 Task: Create a rule when I am mentioned in a comment on a card by anyone.
Action: Mouse moved to (1182, 90)
Screenshot: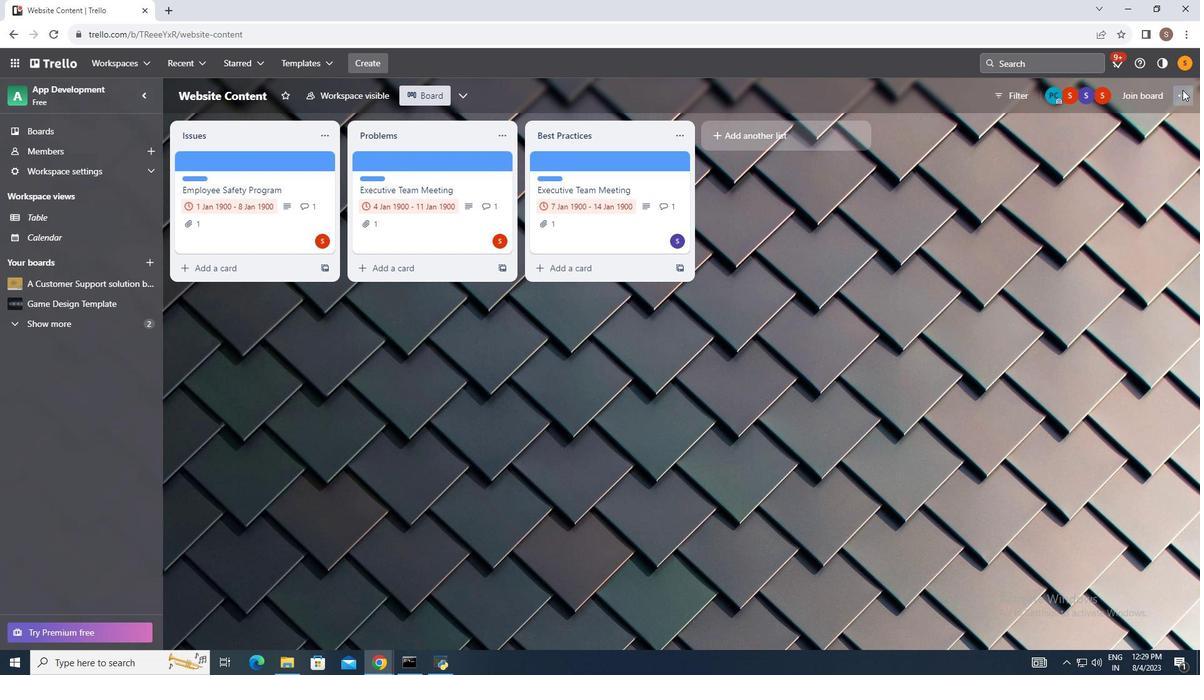 
Action: Mouse pressed left at (1182, 90)
Screenshot: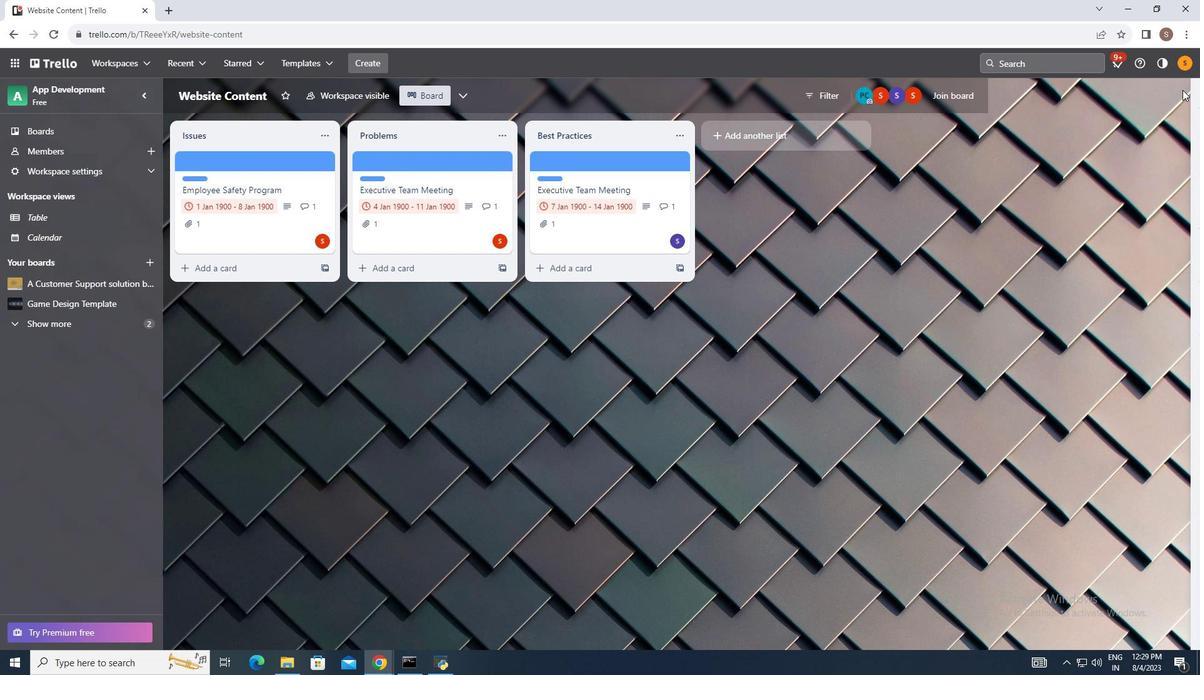 
Action: Mouse moved to (1080, 249)
Screenshot: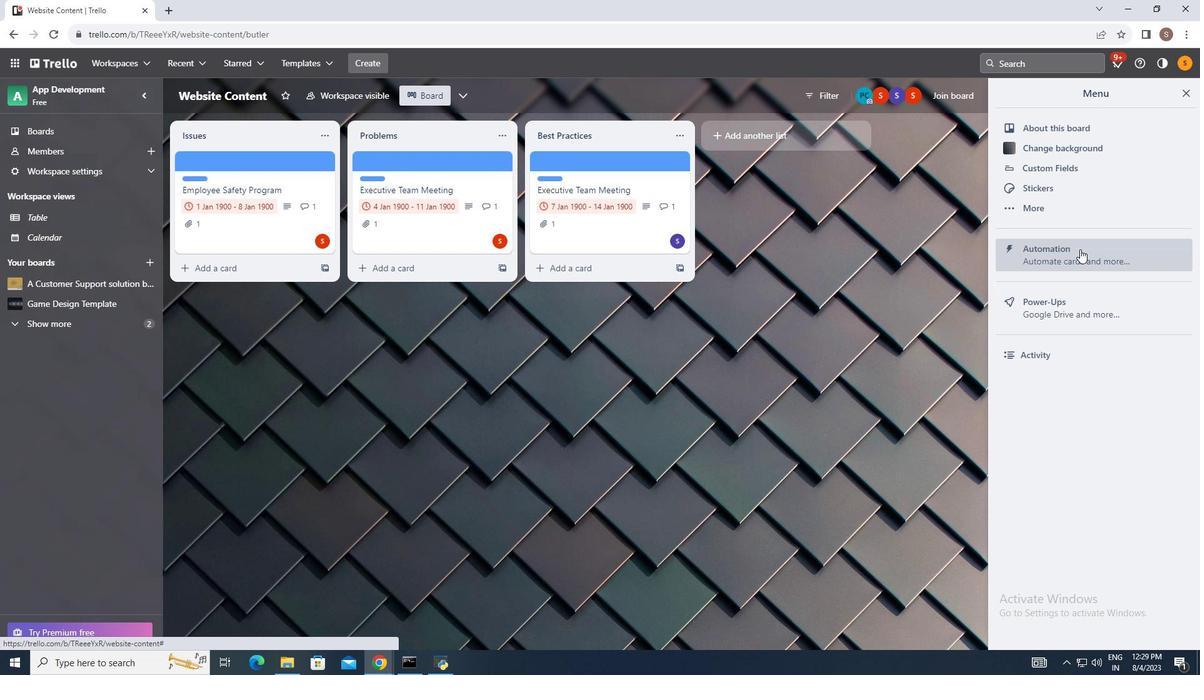 
Action: Mouse pressed left at (1080, 249)
Screenshot: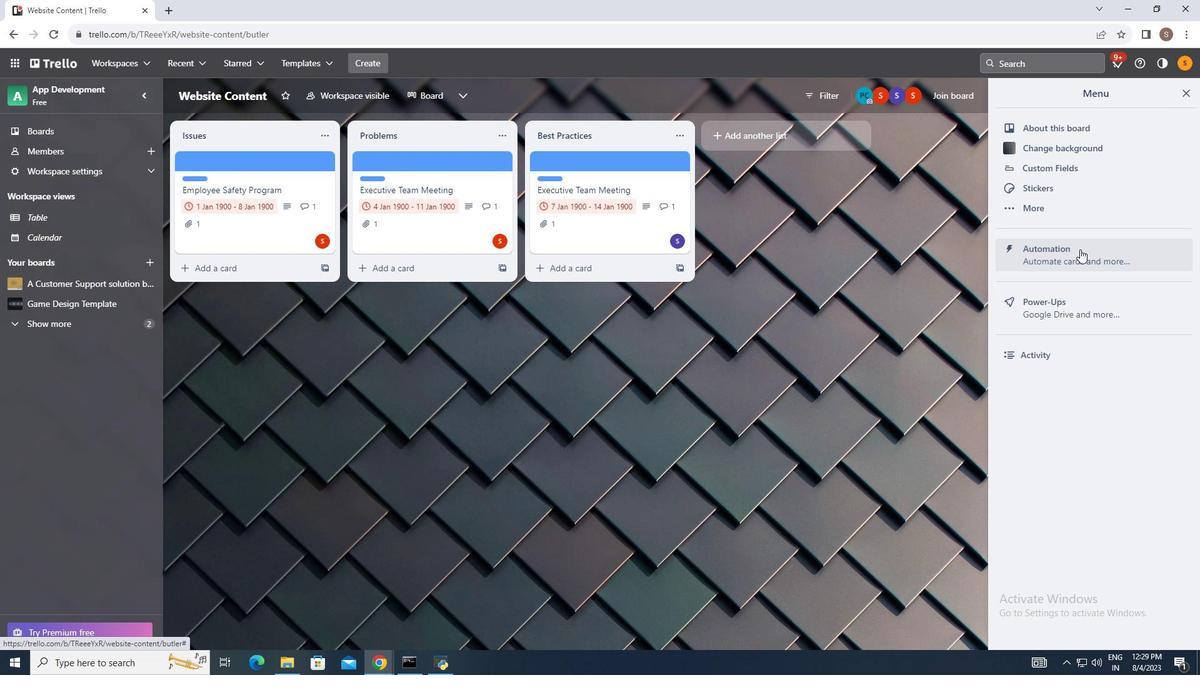 
Action: Mouse moved to (219, 205)
Screenshot: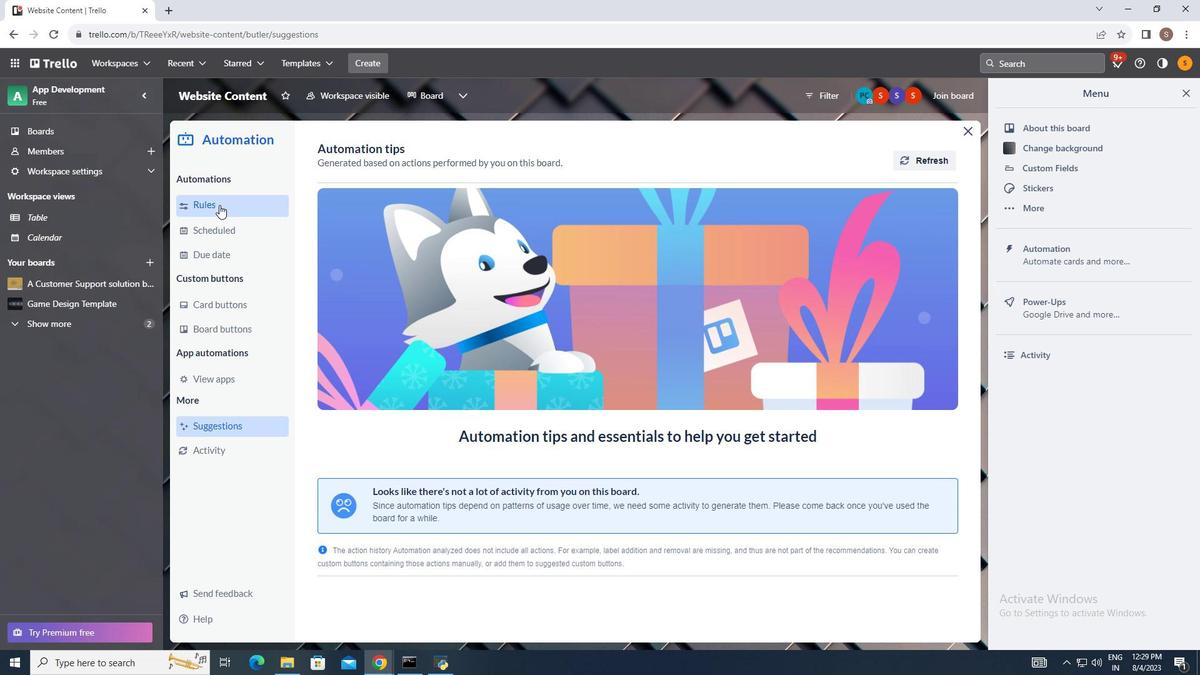 
Action: Mouse pressed left at (219, 205)
Screenshot: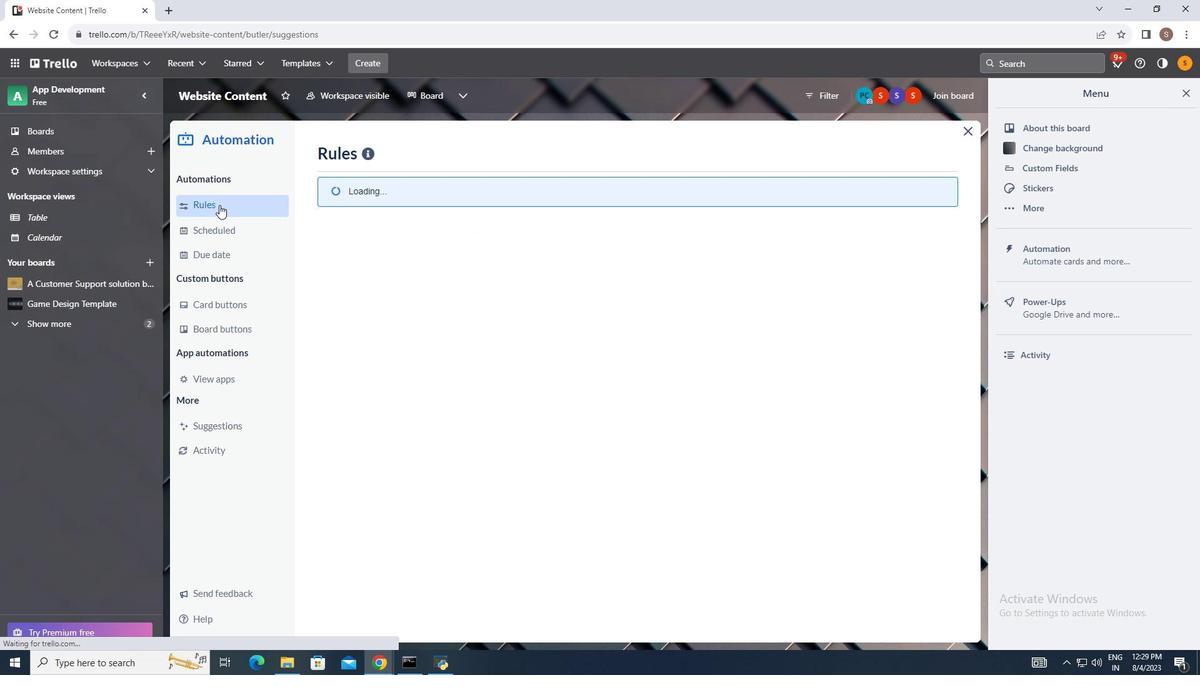
Action: Mouse moved to (836, 156)
Screenshot: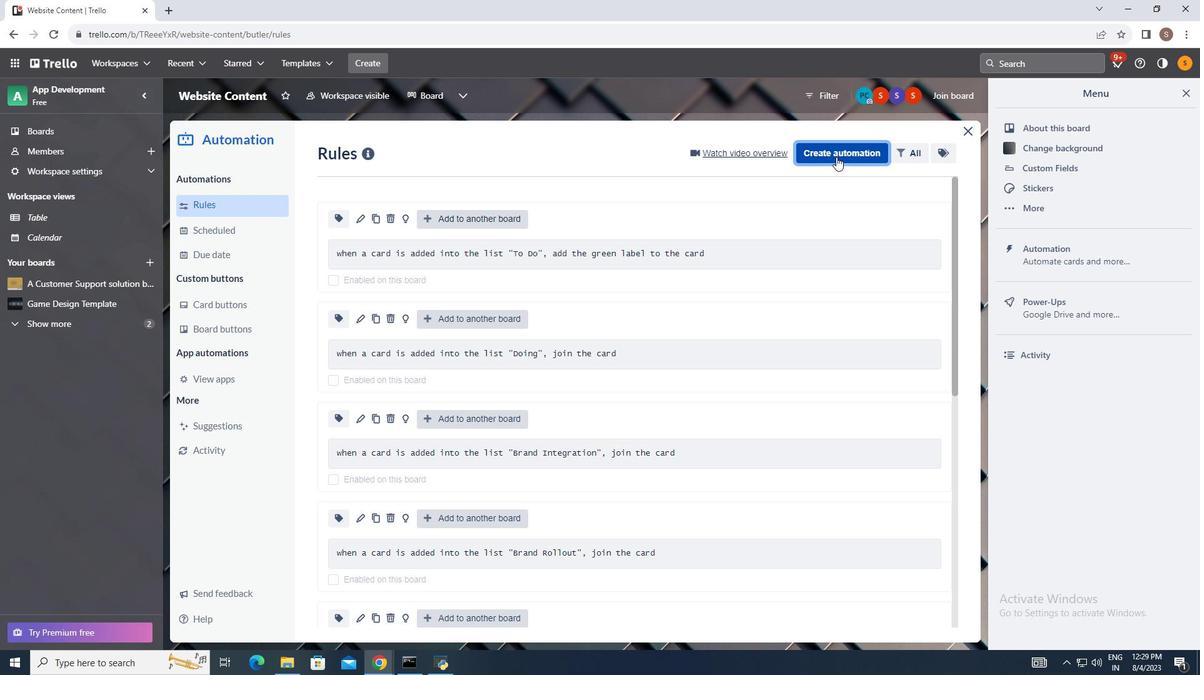 
Action: Mouse pressed left at (836, 156)
Screenshot: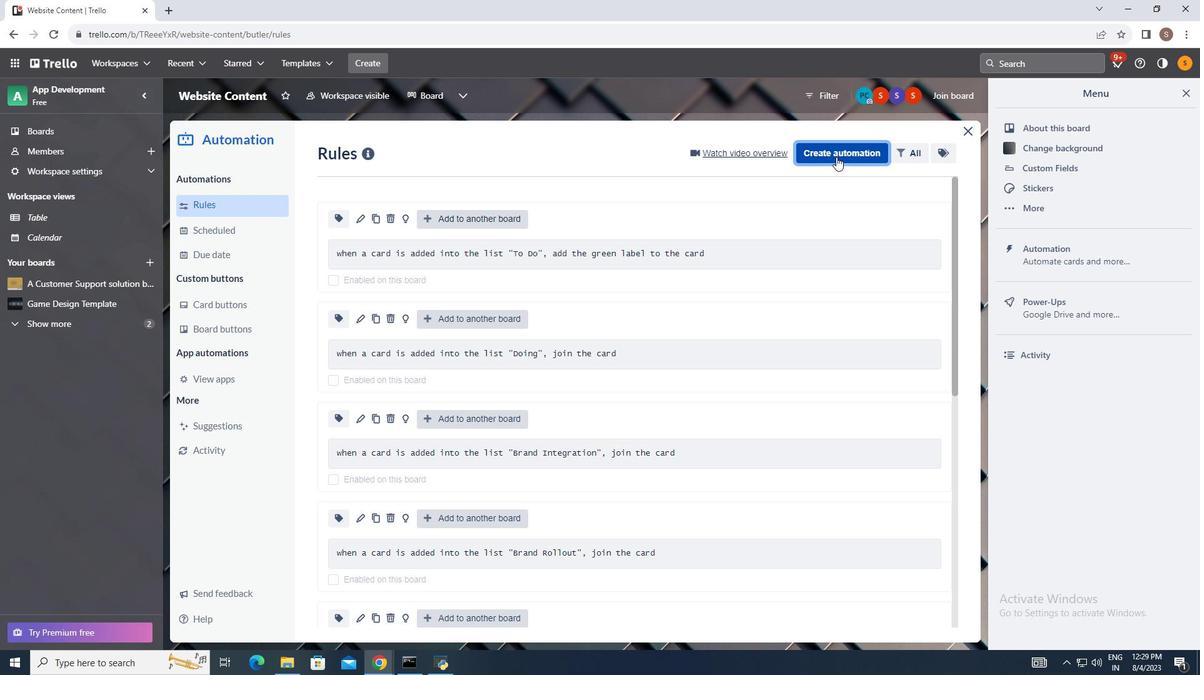 
Action: Mouse moved to (647, 275)
Screenshot: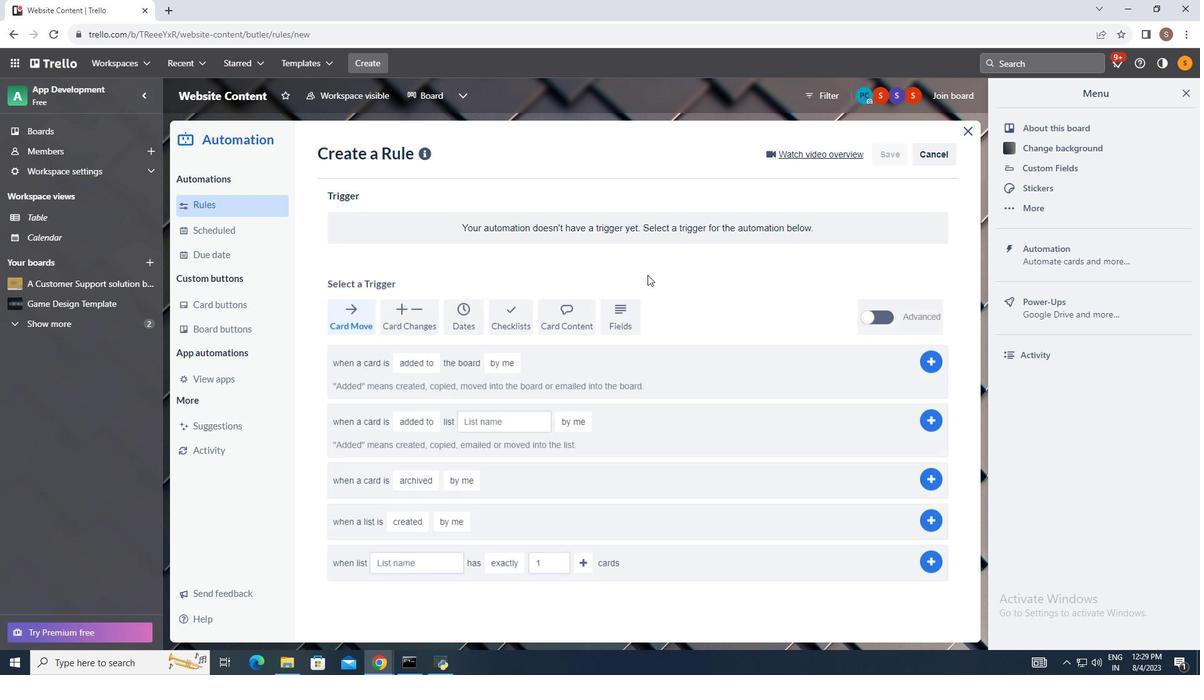 
Action: Mouse pressed left at (647, 275)
Screenshot: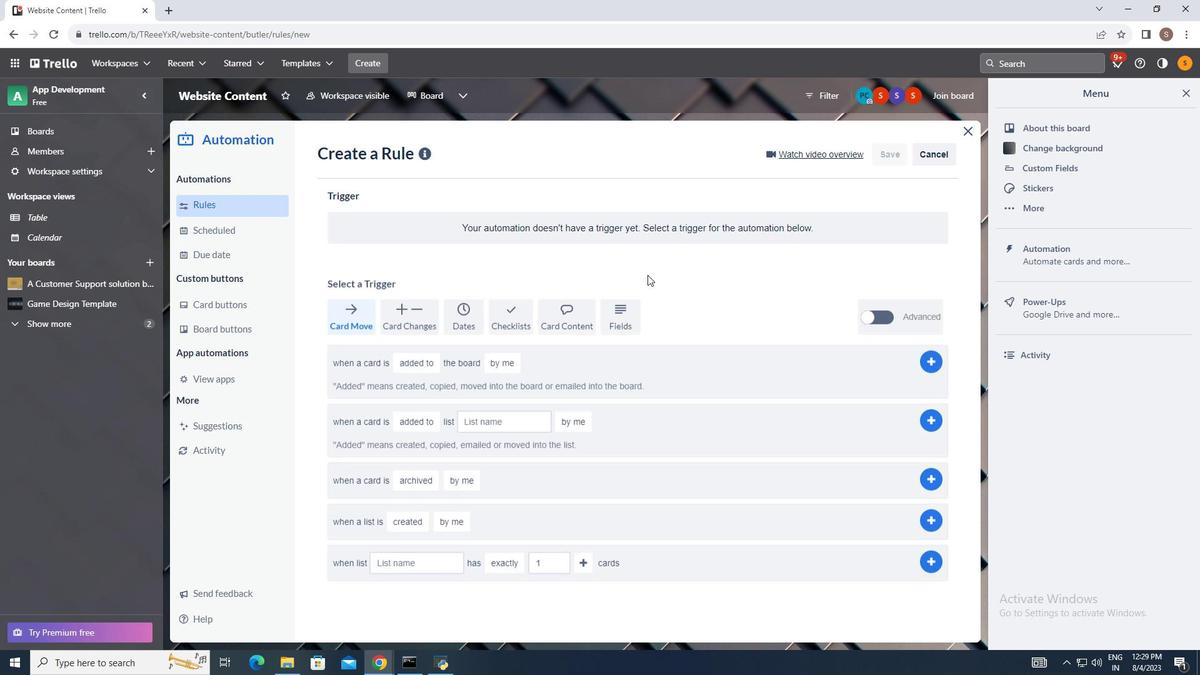 
Action: Mouse moved to (568, 316)
Screenshot: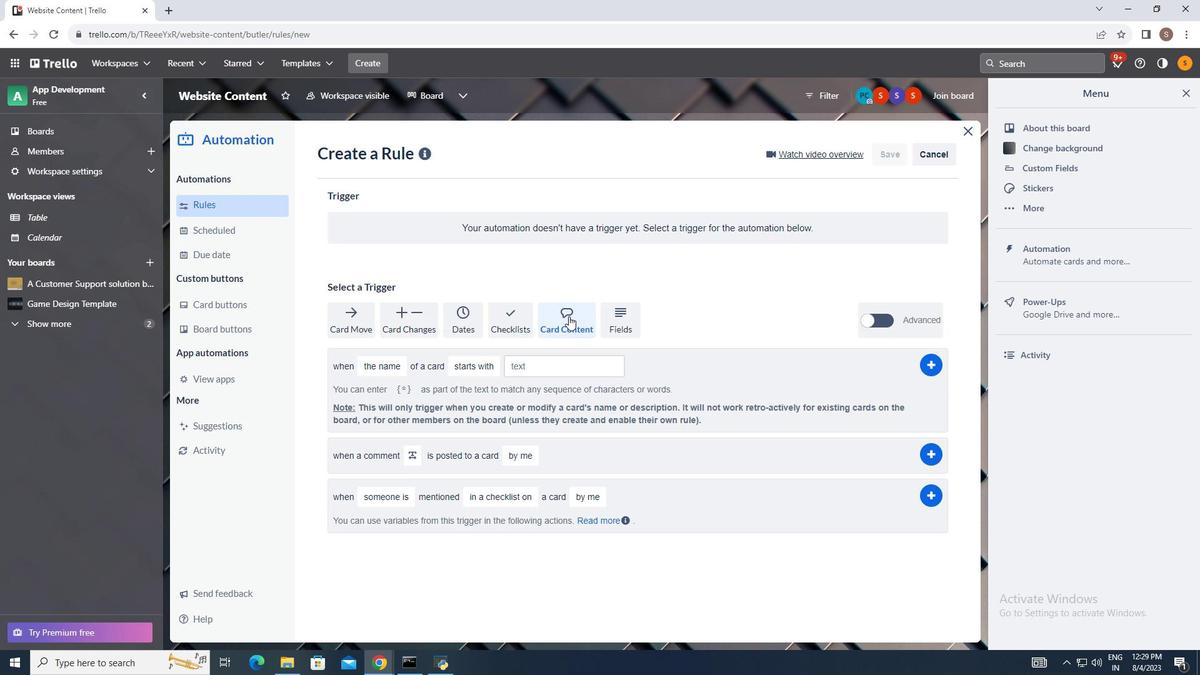 
Action: Mouse pressed left at (568, 316)
Screenshot: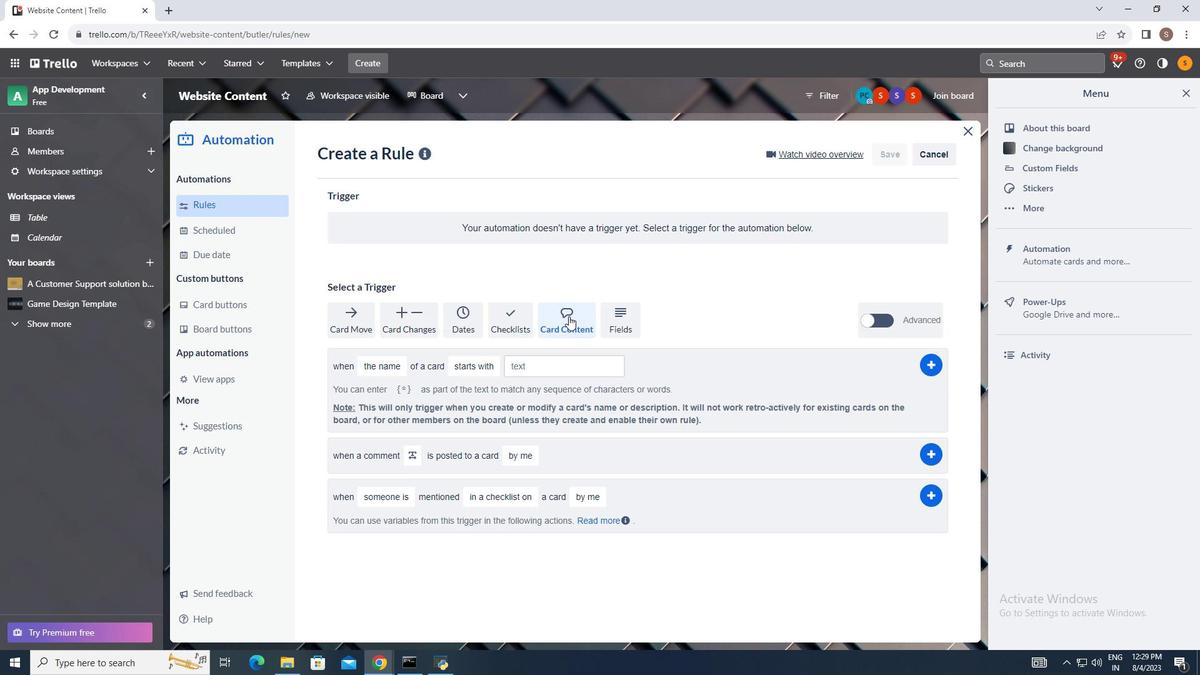 
Action: Mouse moved to (385, 496)
Screenshot: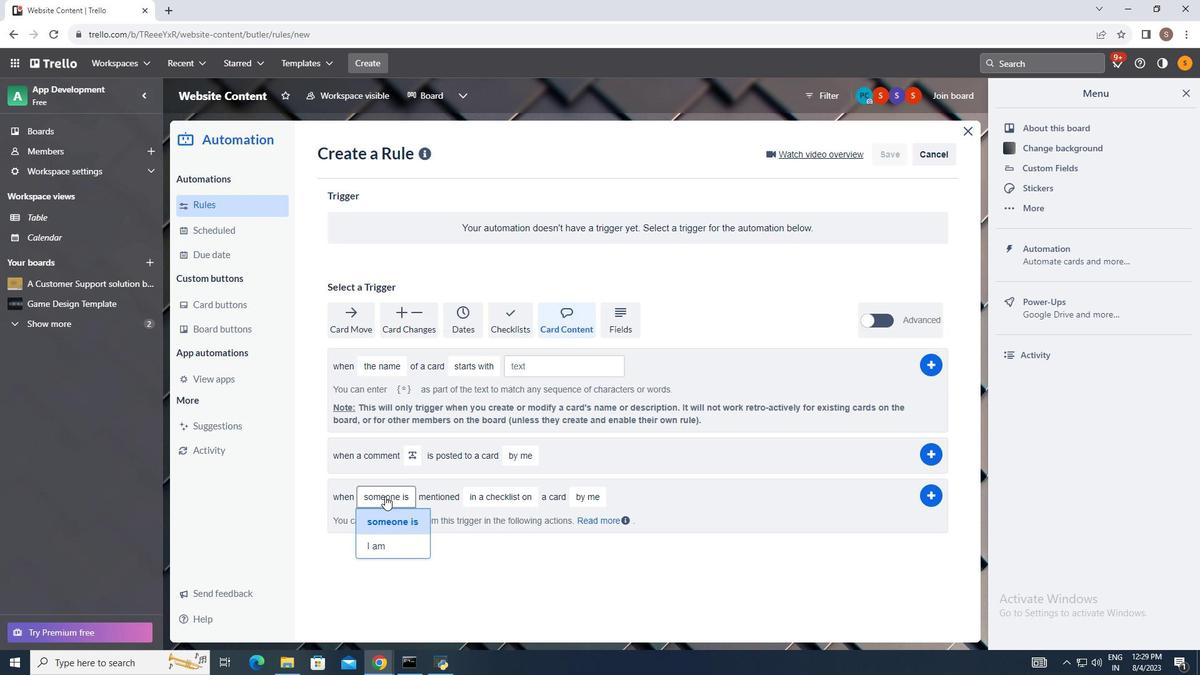 
Action: Mouse pressed left at (385, 496)
Screenshot: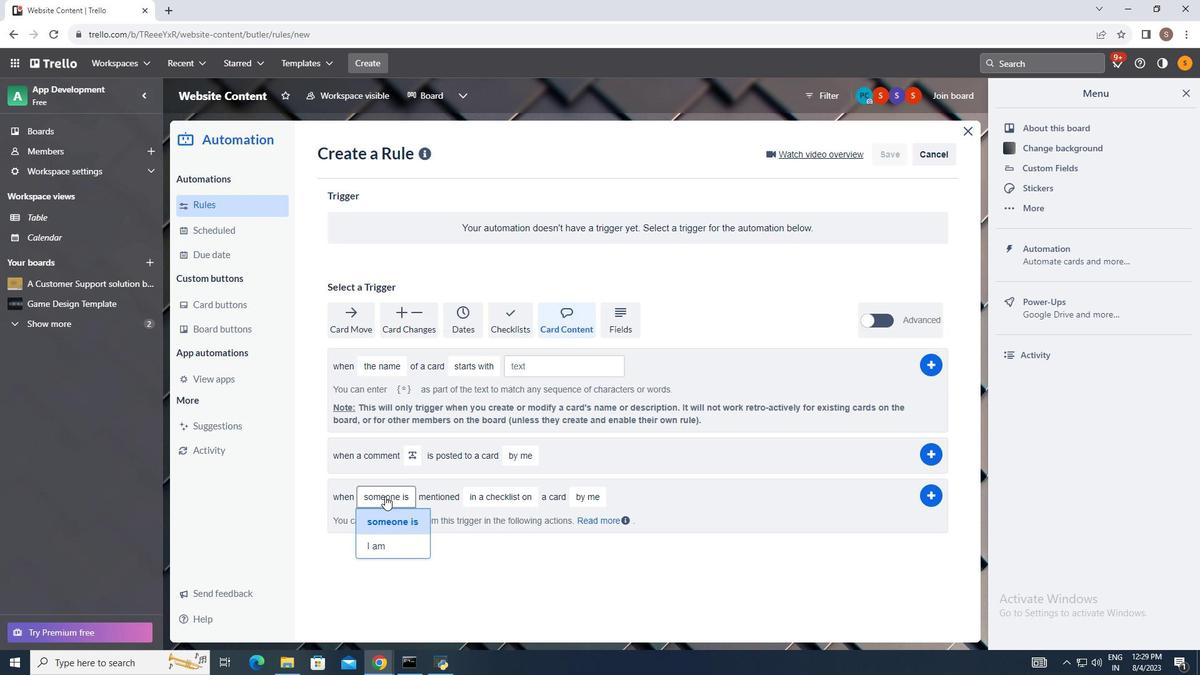 
Action: Mouse moved to (387, 545)
Screenshot: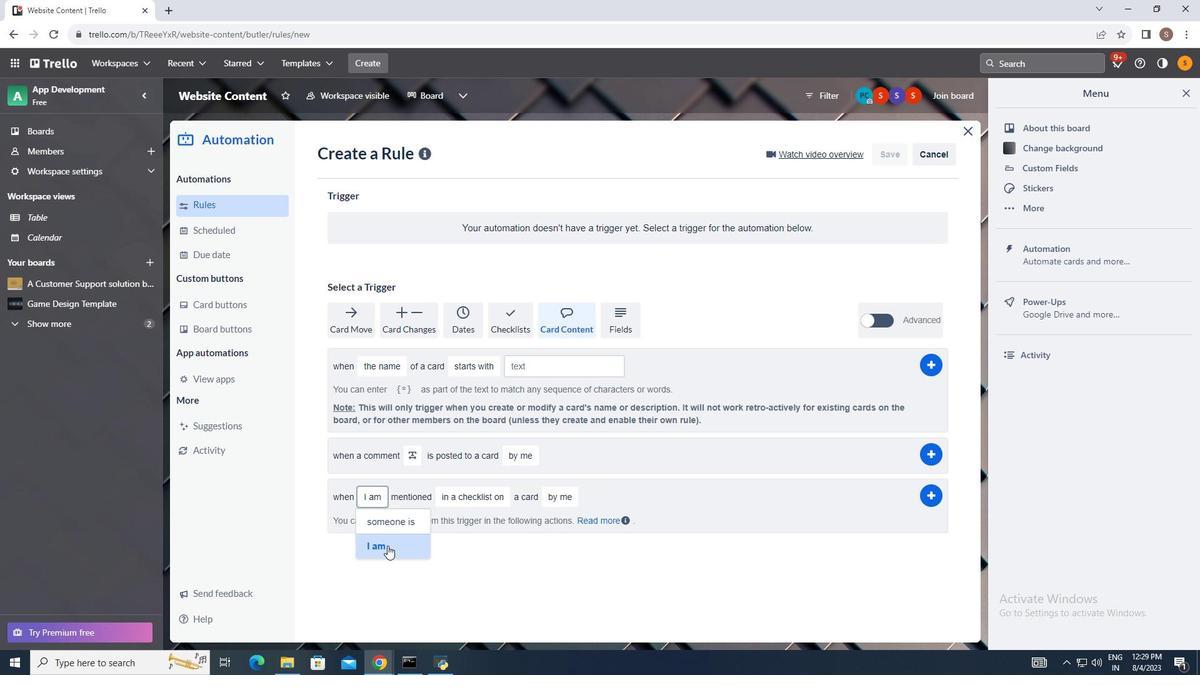 
Action: Mouse pressed left at (387, 545)
Screenshot: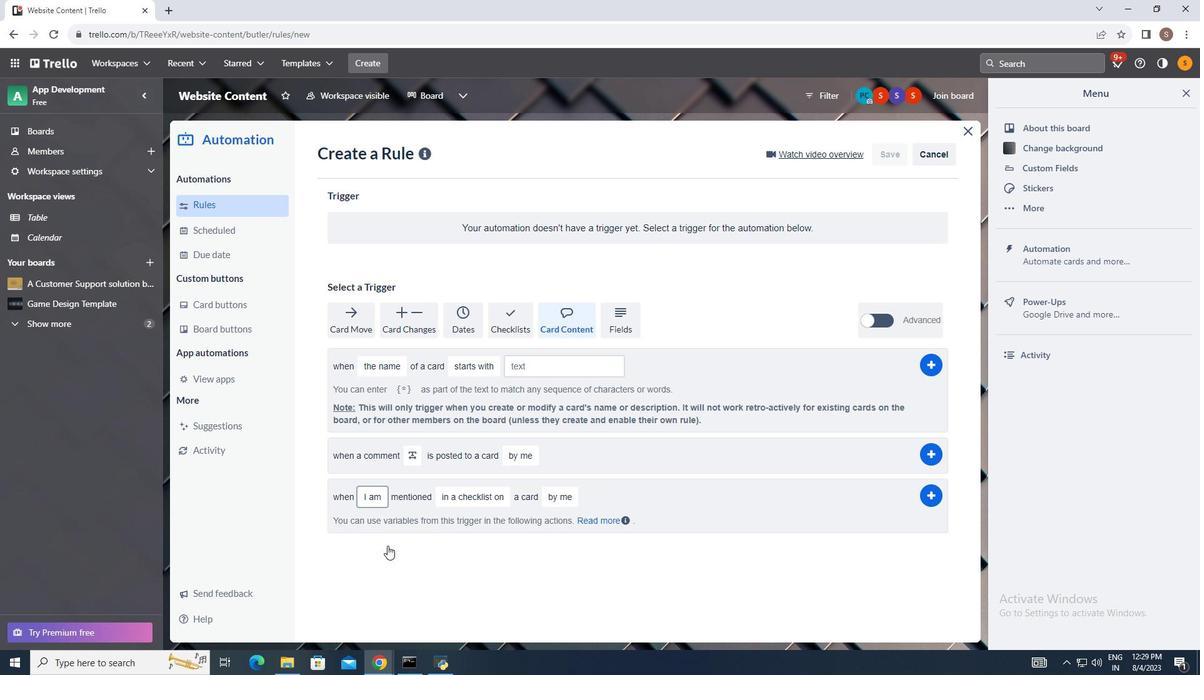 
Action: Mouse moved to (460, 498)
Screenshot: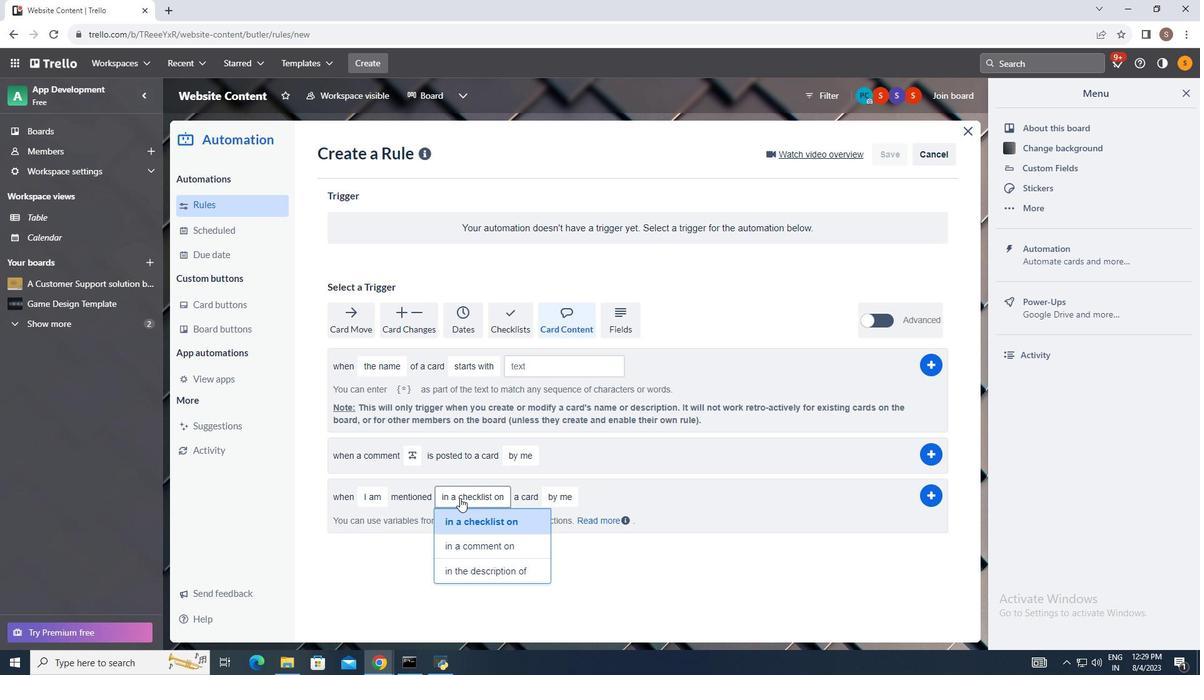 
Action: Mouse pressed left at (460, 498)
Screenshot: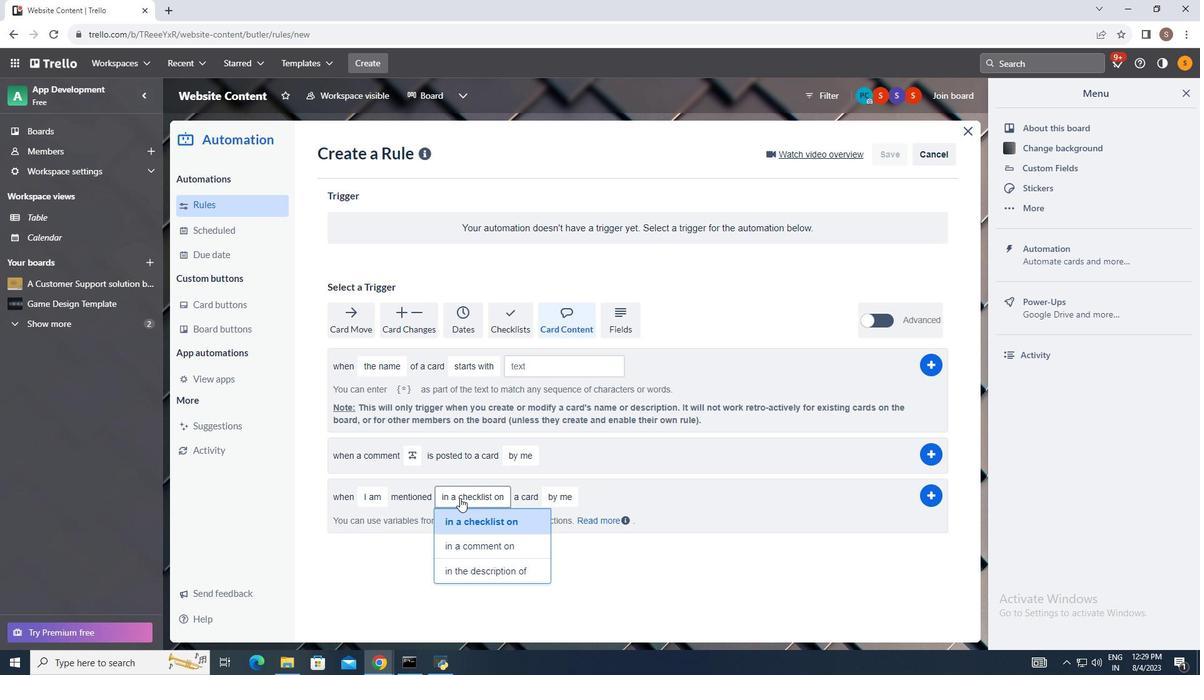 
Action: Mouse moved to (491, 546)
Screenshot: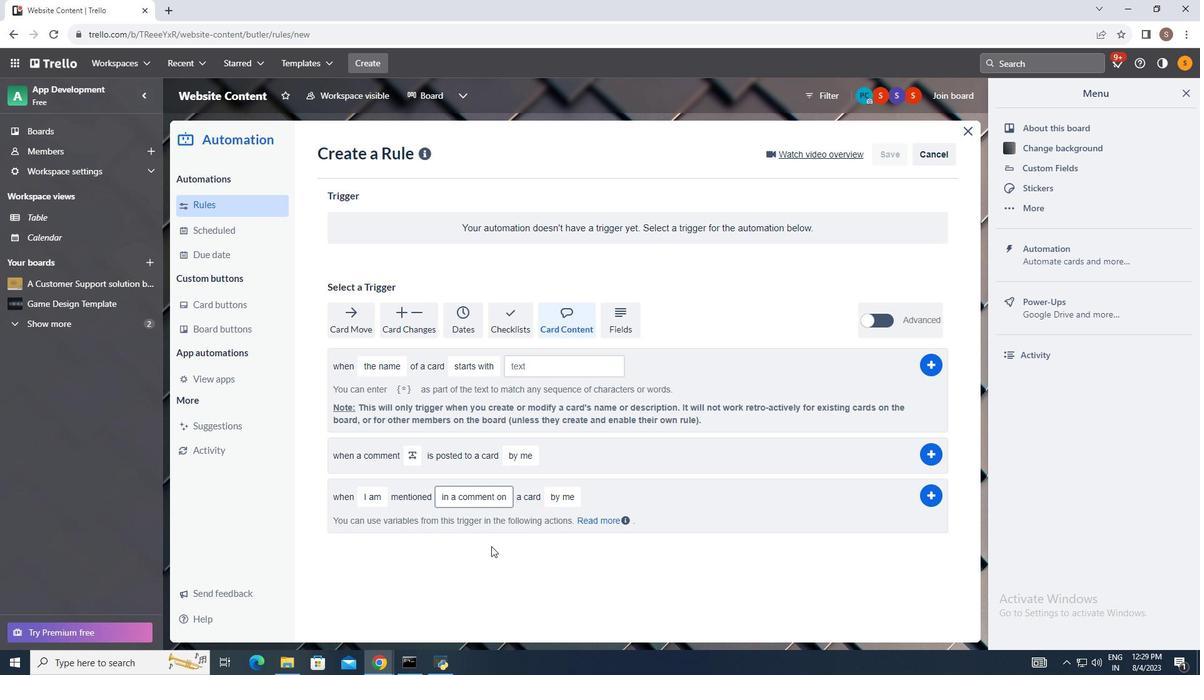 
Action: Mouse pressed left at (491, 546)
Screenshot: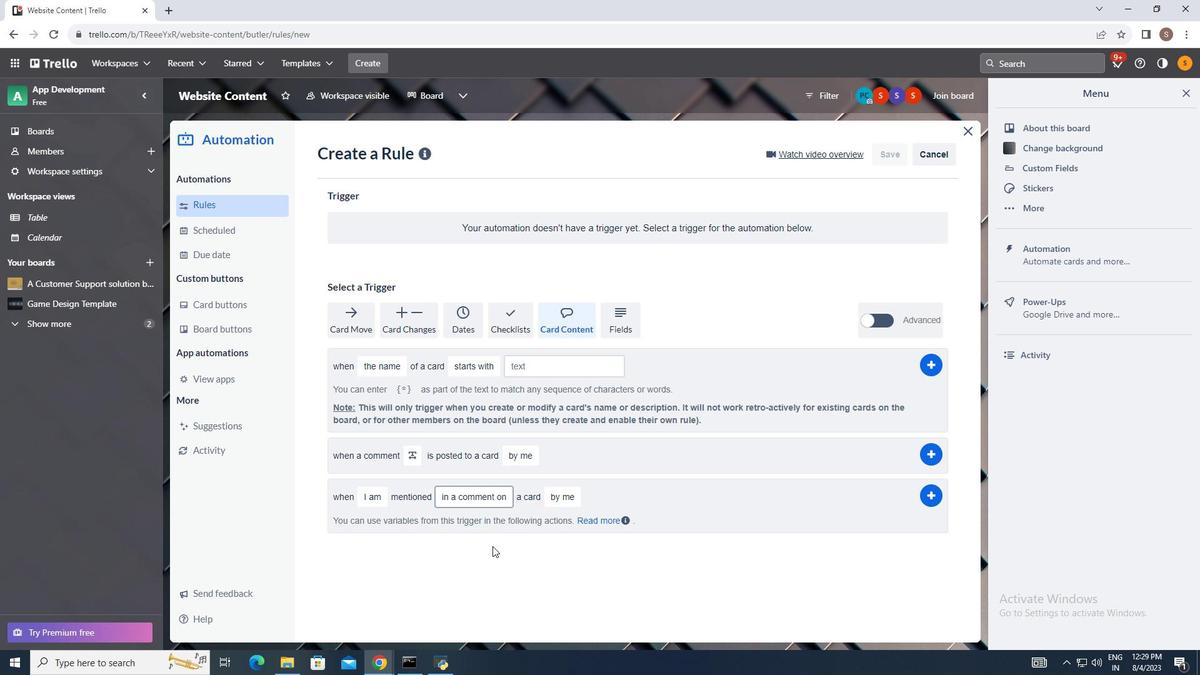 
Action: Mouse moved to (568, 492)
Screenshot: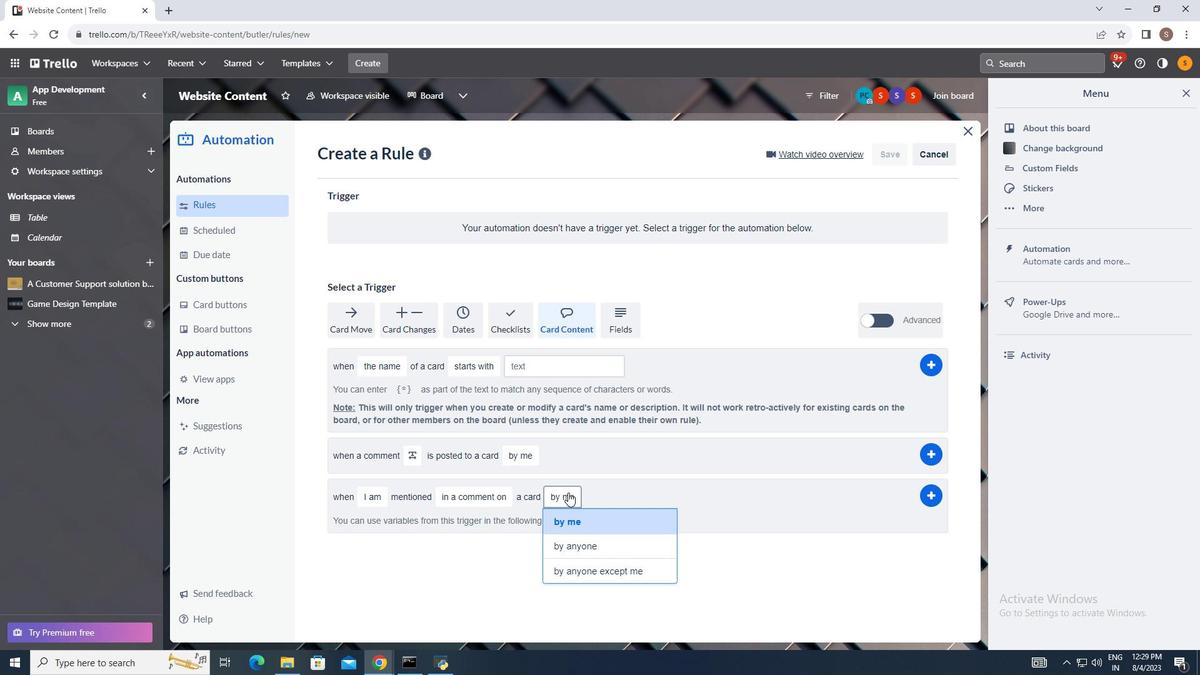 
Action: Mouse pressed left at (568, 492)
Screenshot: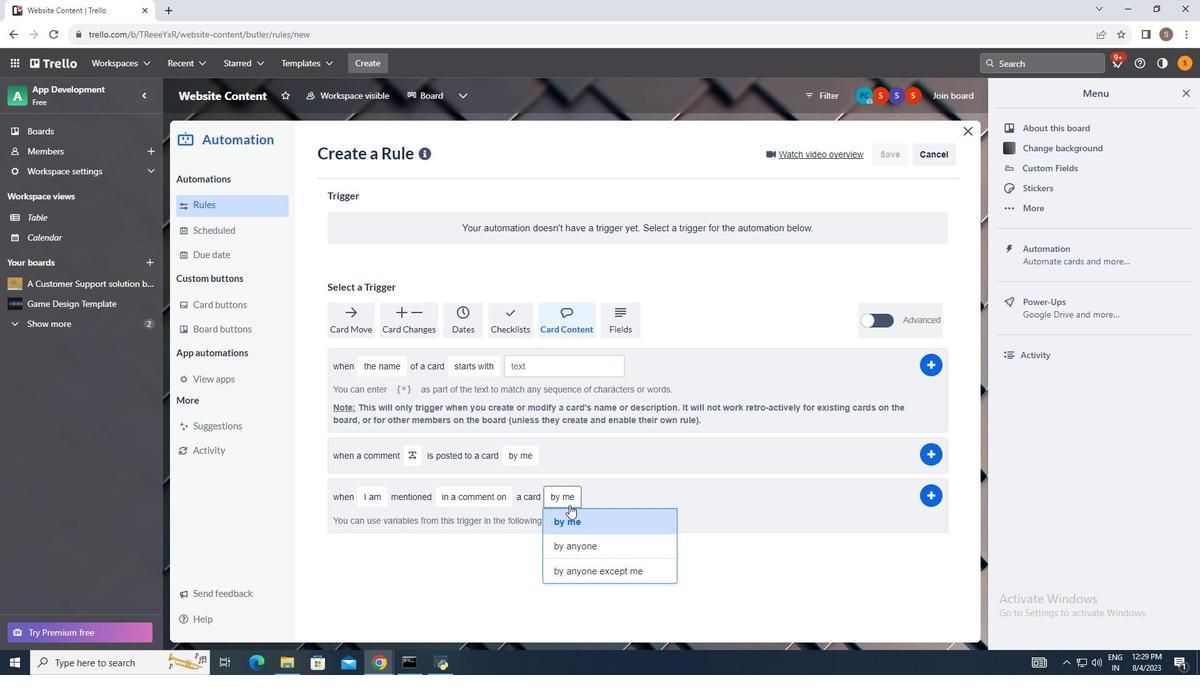 
Action: Mouse moved to (570, 547)
Screenshot: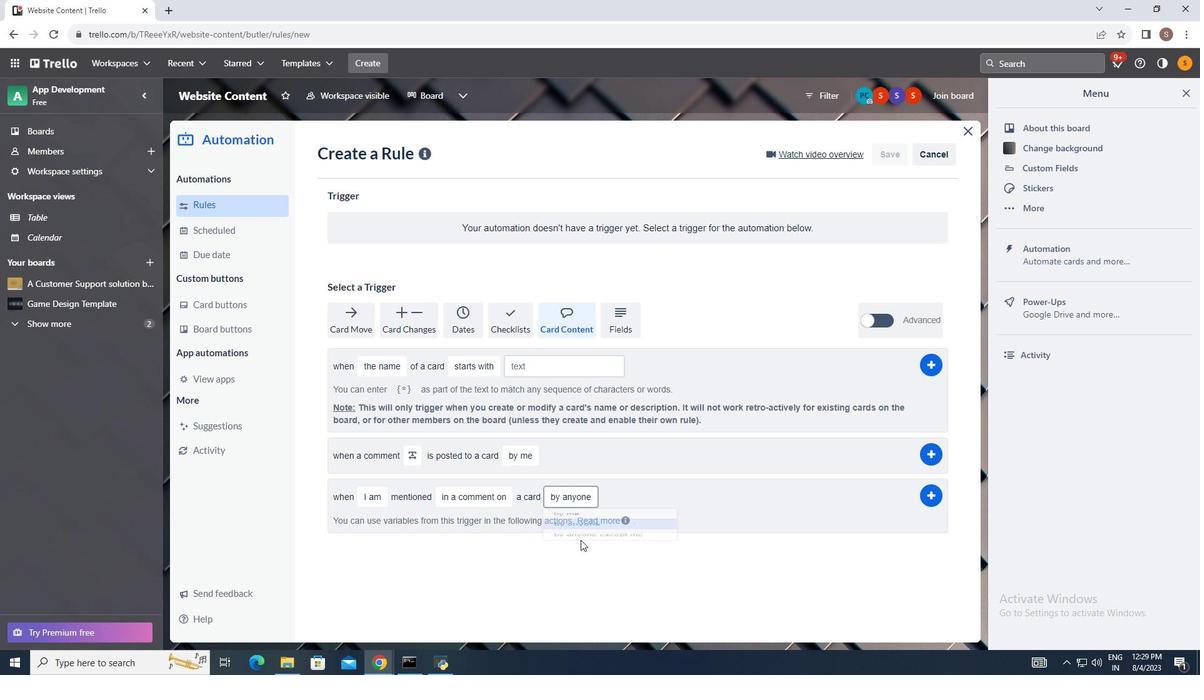 
Action: Mouse pressed left at (570, 547)
Screenshot: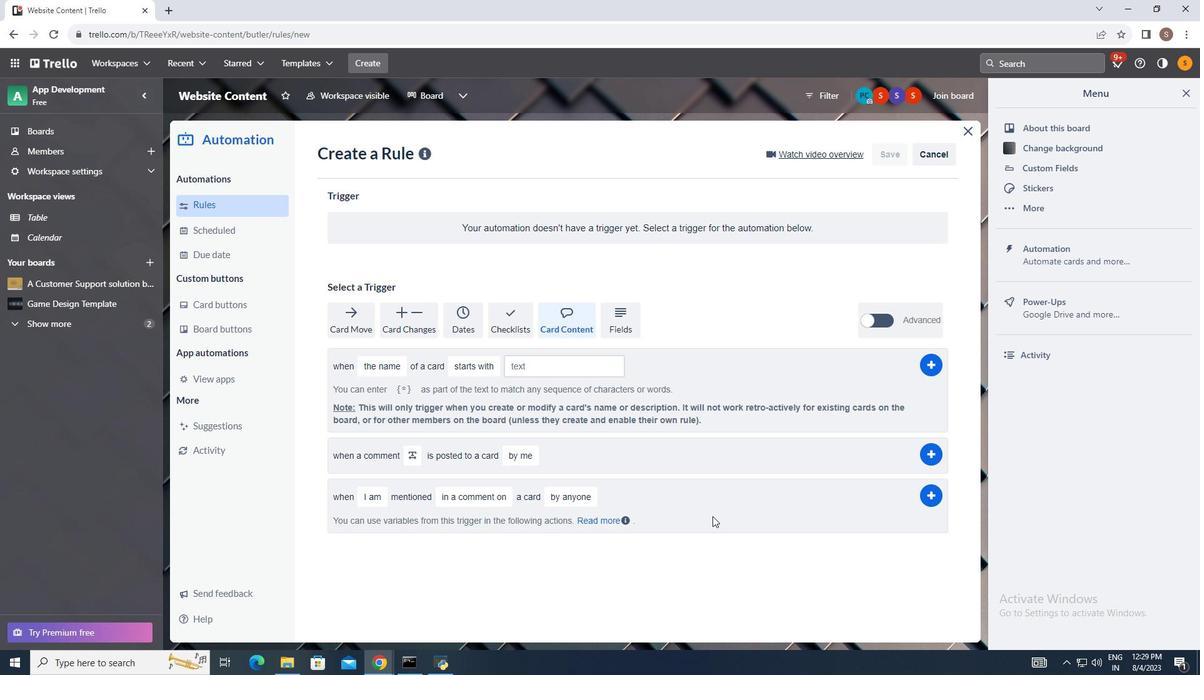 
Action: Mouse moved to (936, 500)
Screenshot: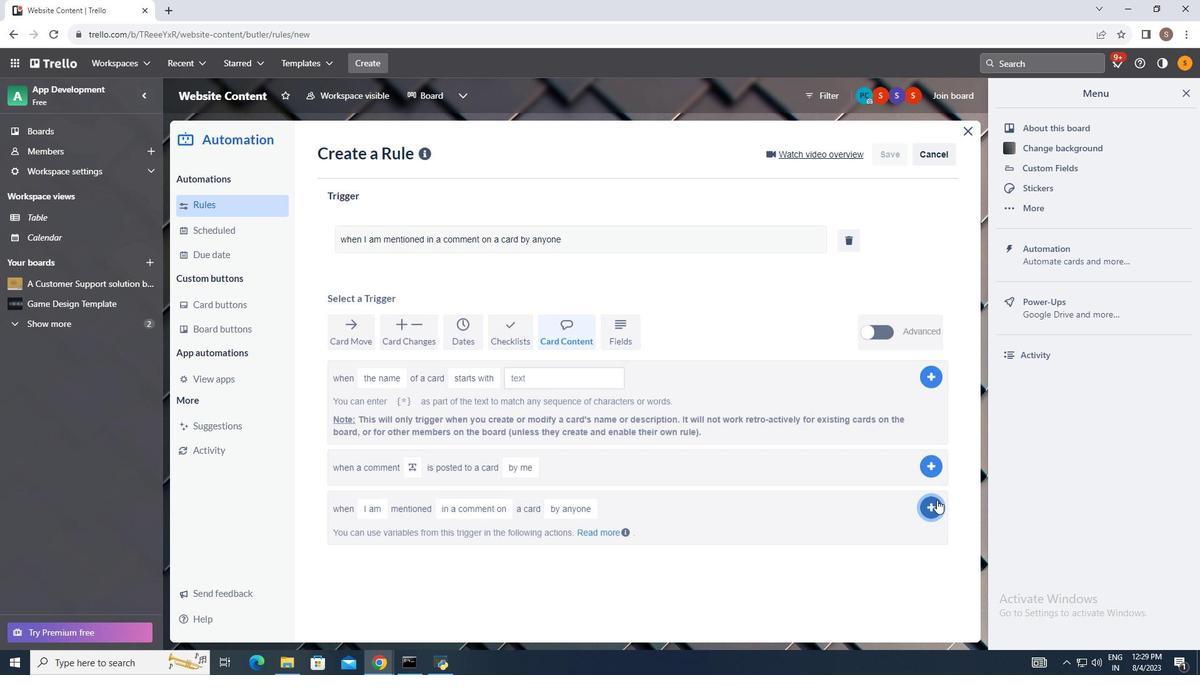 
Action: Mouse pressed left at (936, 500)
Screenshot: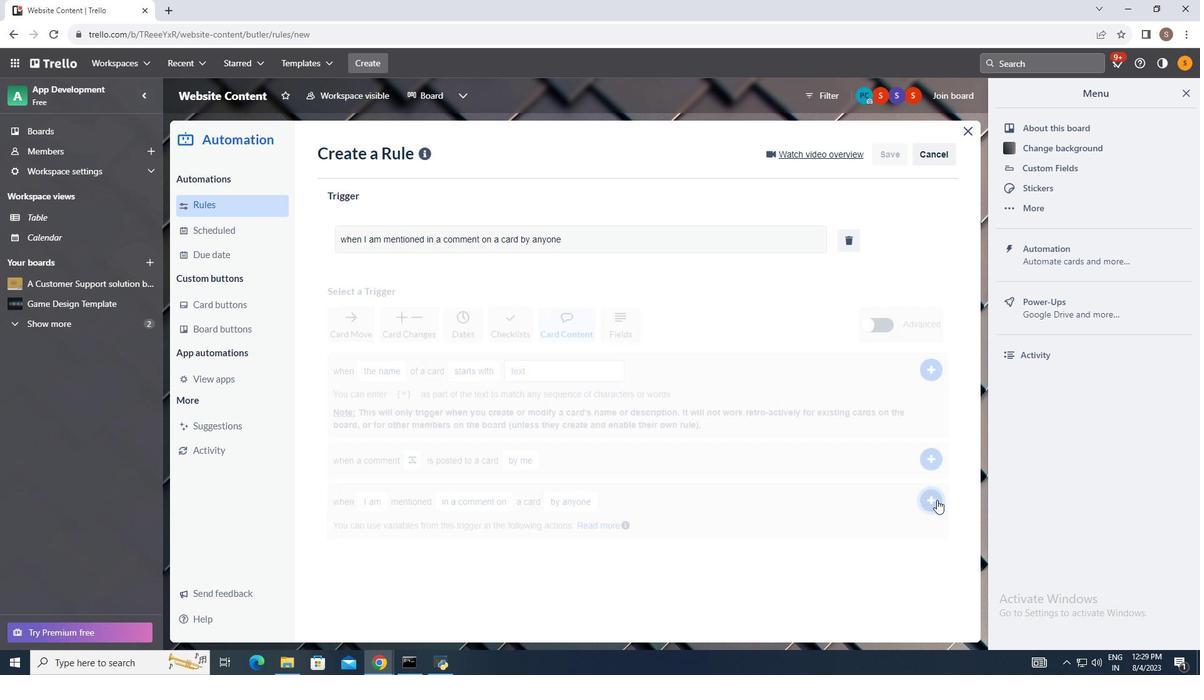 
Action: Mouse moved to (696, 541)
Screenshot: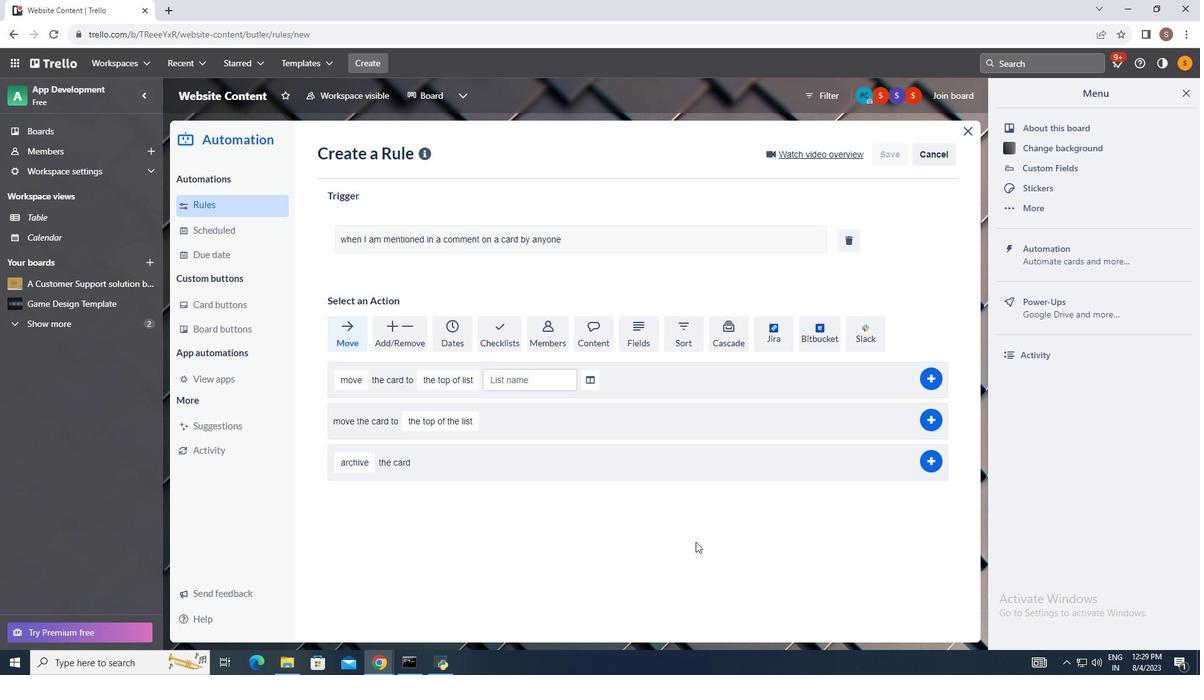 
